 Task: Create in the project Visionary and in the Backlog issue 'Implement a new cloud-based supply chain finance system for a company with advanced financing and payment processing capabilities' a child issue 'Integration with enterprise content management systems', and assign it to team member softage.3@softage.net.
Action: Mouse moved to (769, 235)
Screenshot: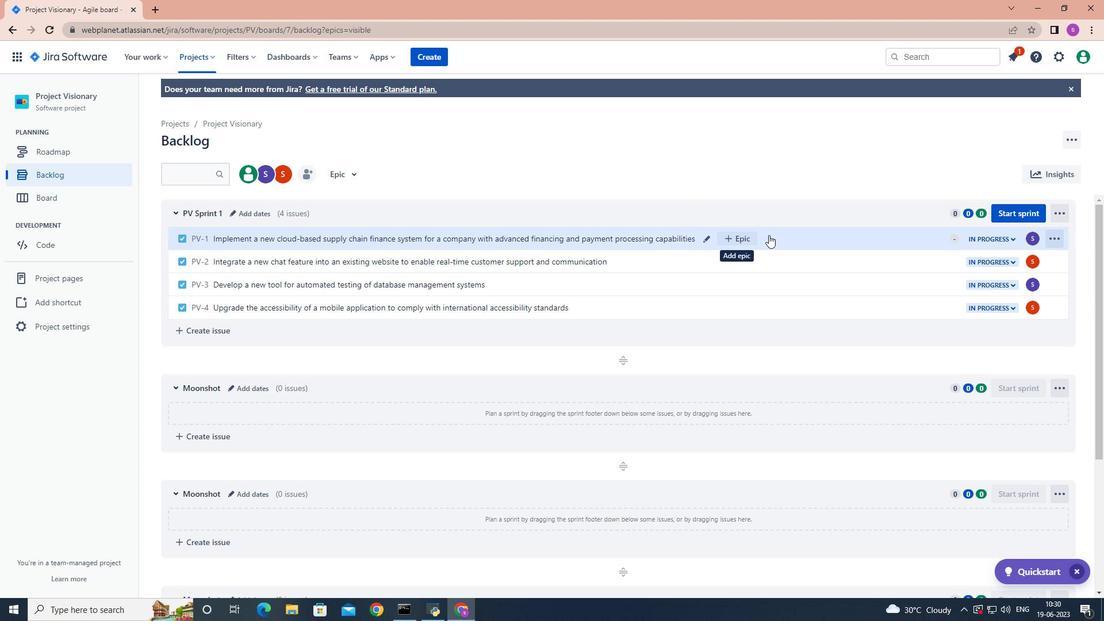 
Action: Mouse pressed left at (769, 235)
Screenshot: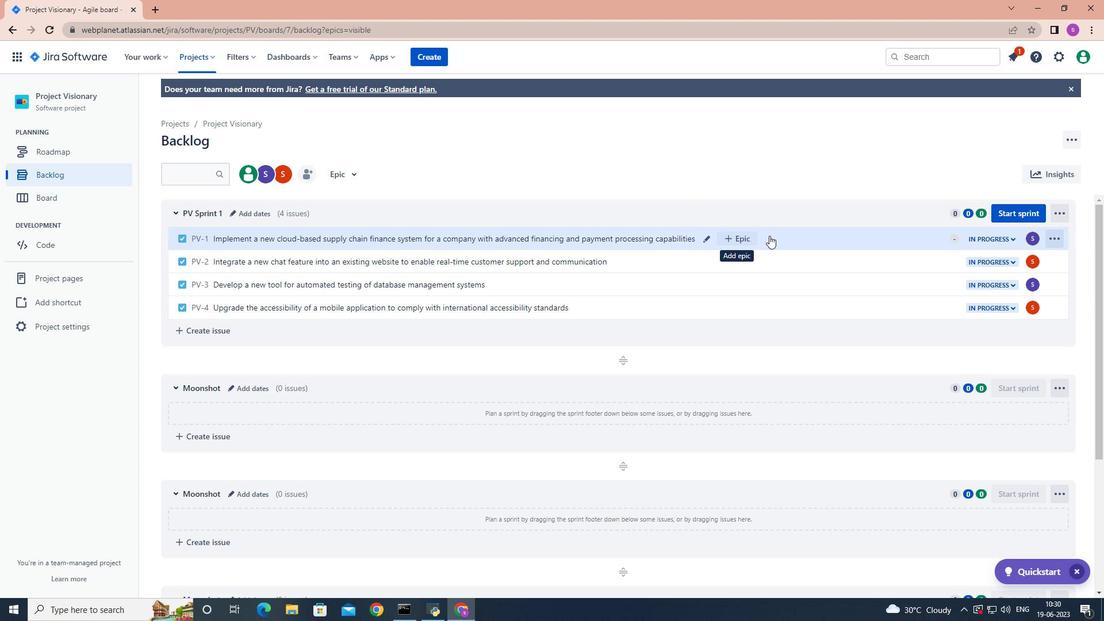 
Action: Mouse moved to (1055, 205)
Screenshot: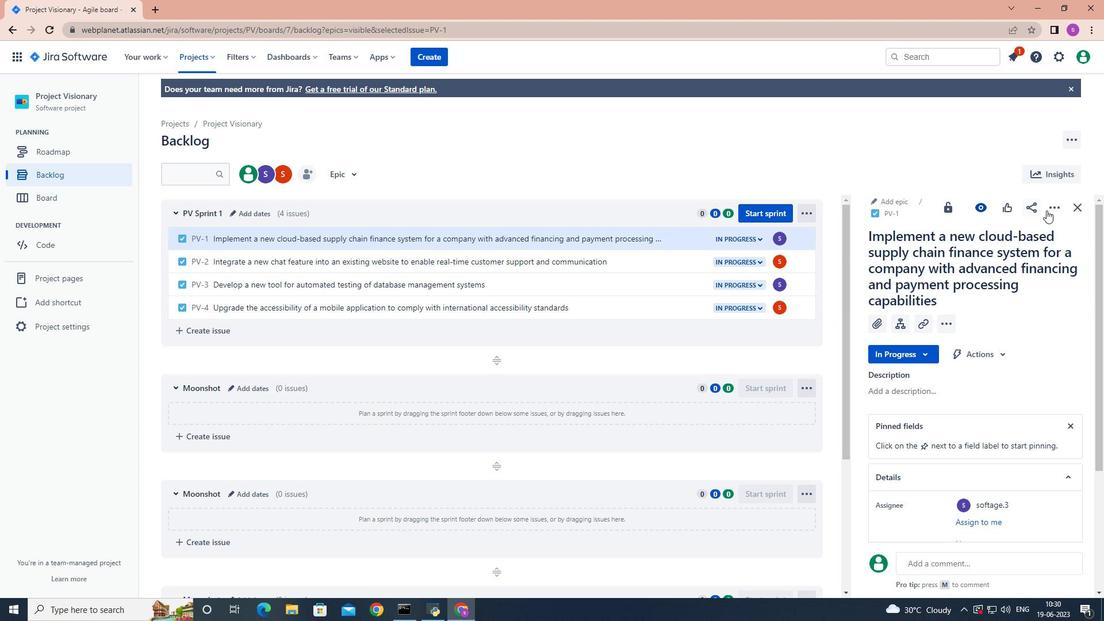 
Action: Mouse pressed left at (1055, 205)
Screenshot: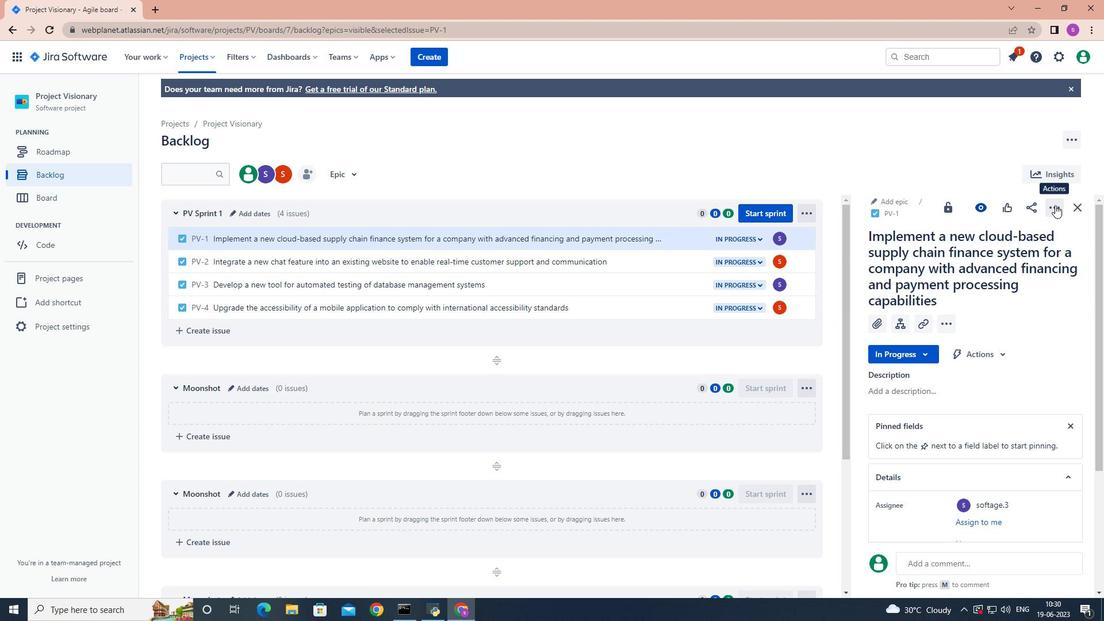 
Action: Mouse pressed left at (1055, 205)
Screenshot: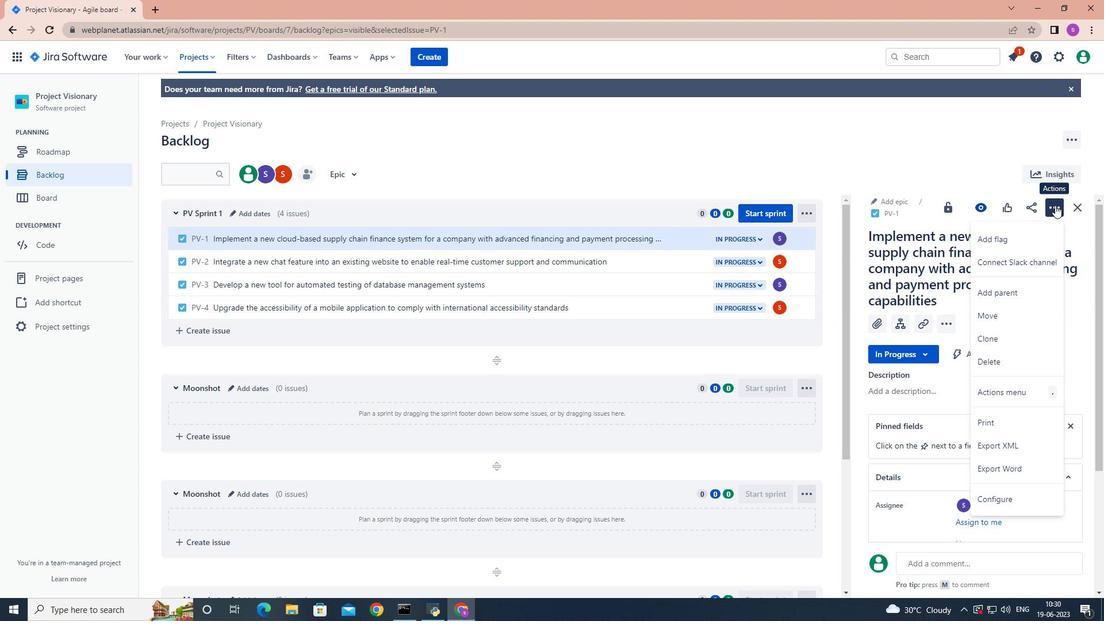 
Action: Mouse moved to (905, 321)
Screenshot: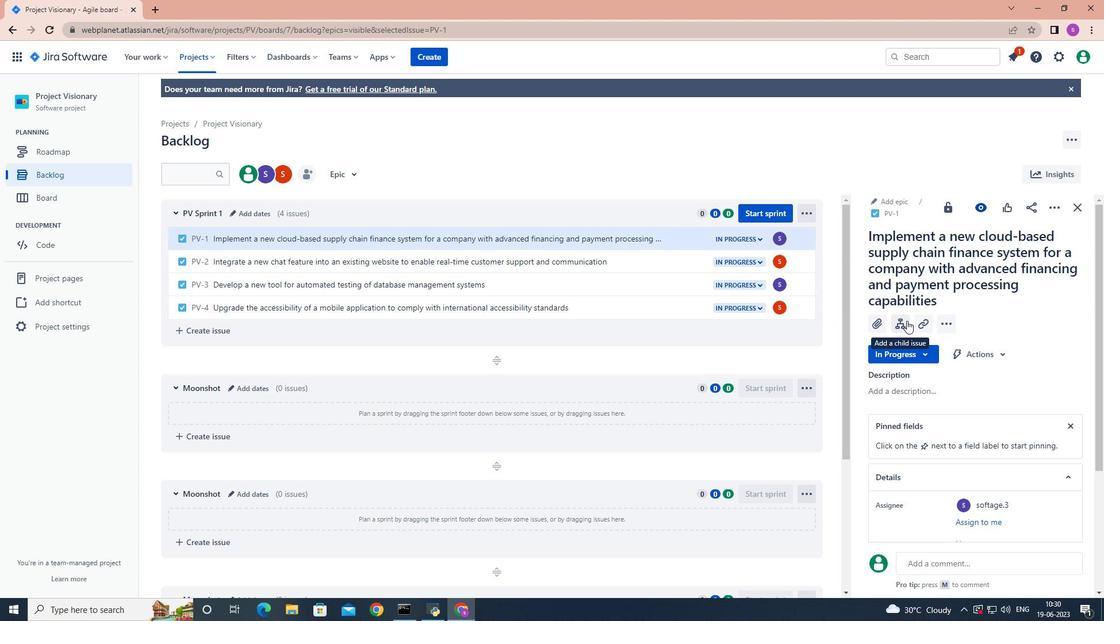 
Action: Mouse pressed left at (905, 321)
Screenshot: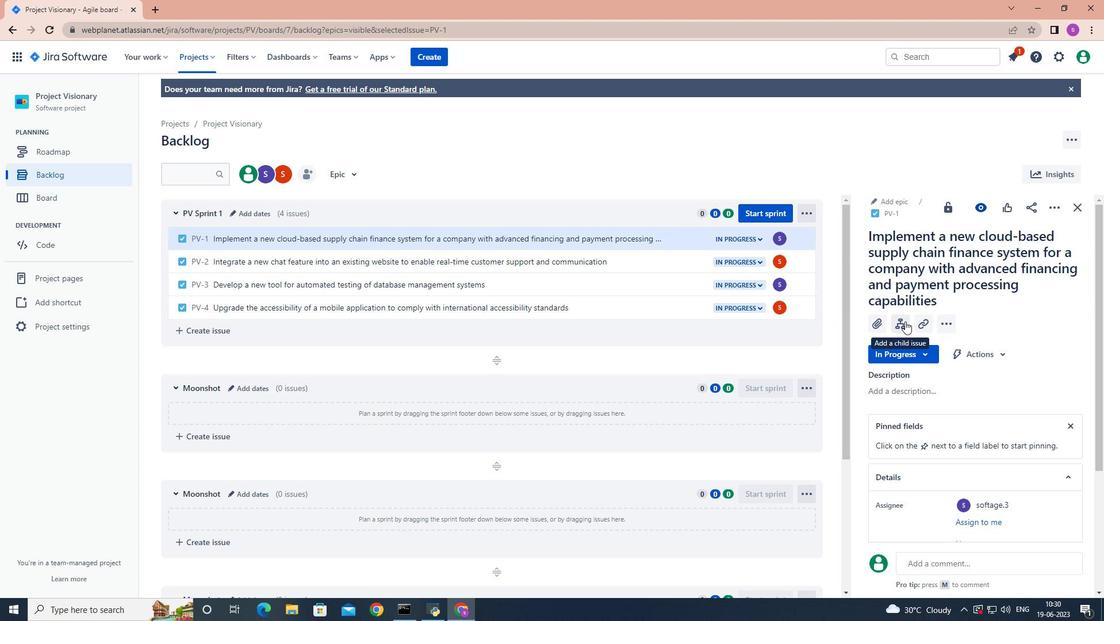 
Action: Mouse moved to (905, 320)
Screenshot: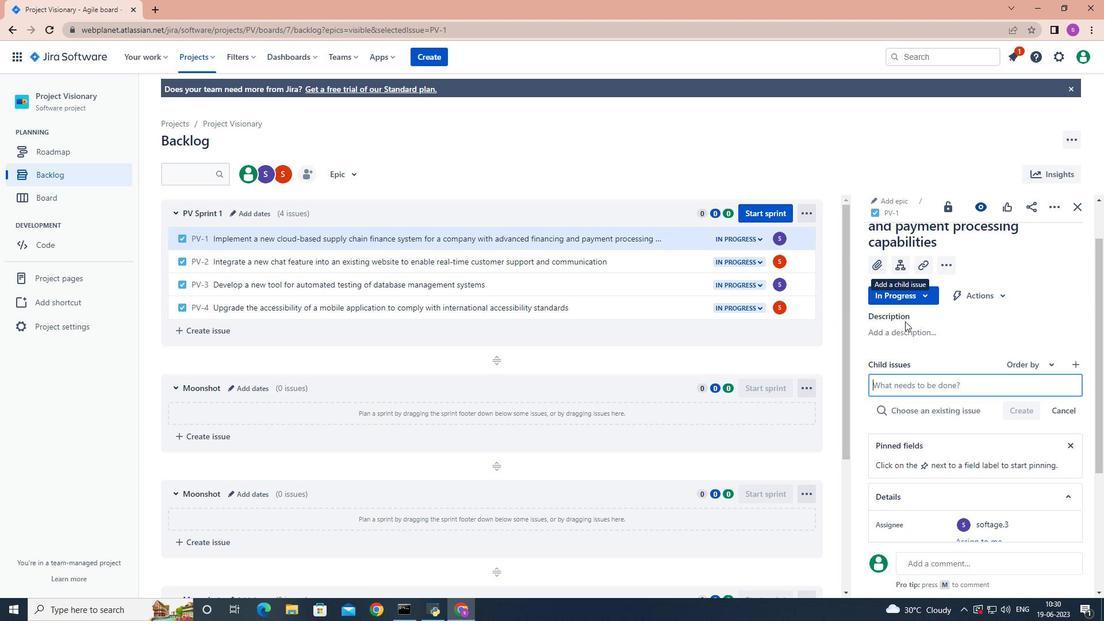 
Action: Key pressed <Key.shift>Integration<Key.space>with<Key.space>enterprise<Key.space>content<Key.space>management<Key.space>systems<Key.enter>
Screenshot: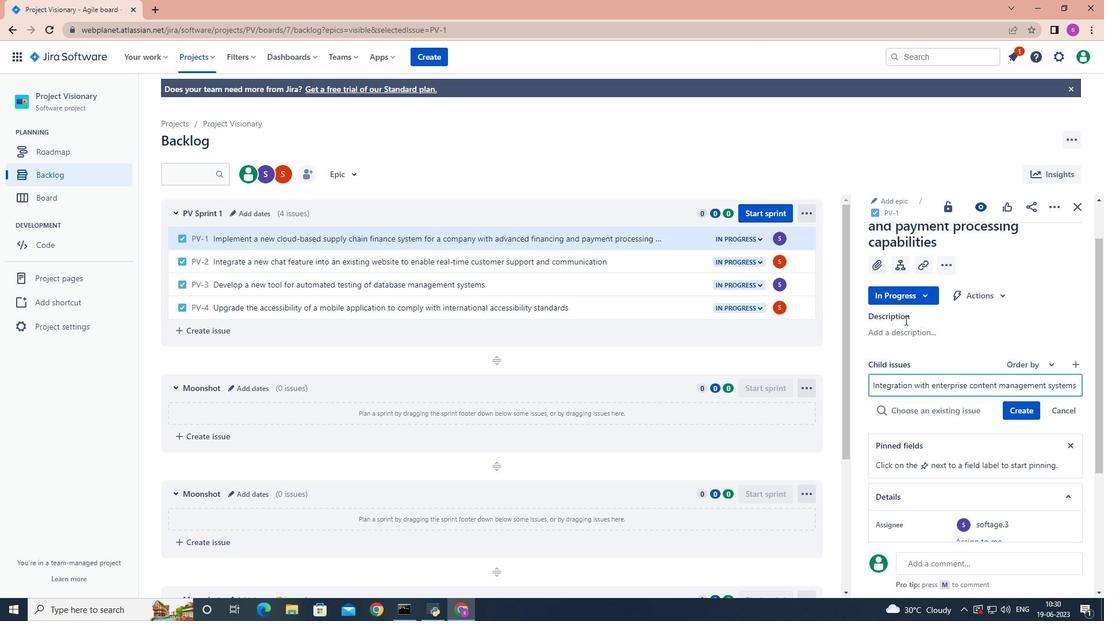 
Action: Mouse moved to (1035, 390)
Screenshot: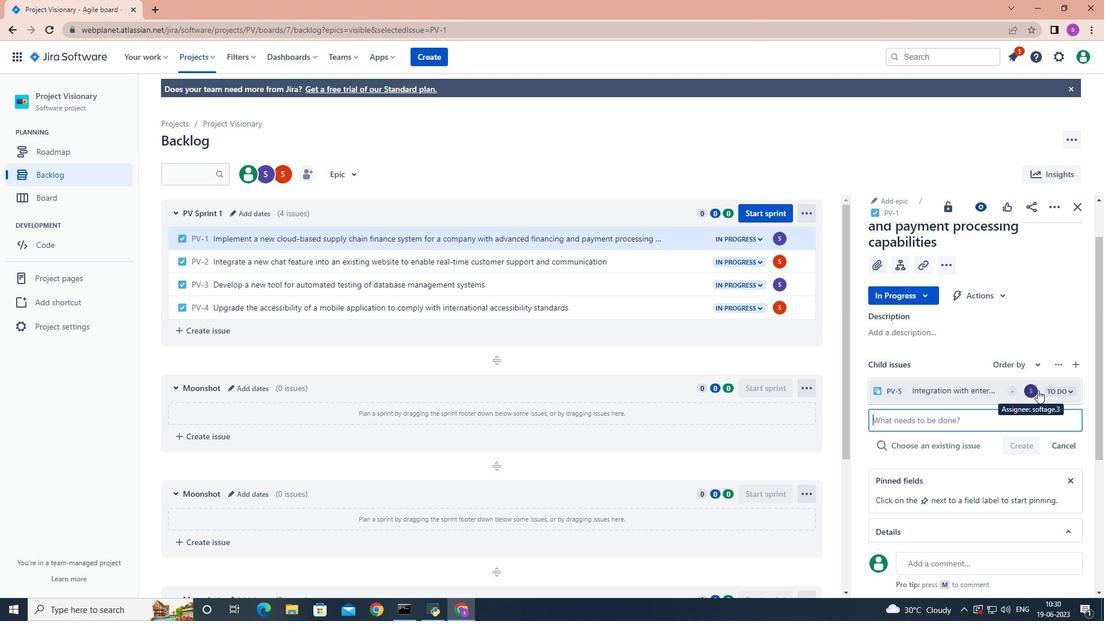 
Action: Mouse pressed left at (1035, 390)
Screenshot: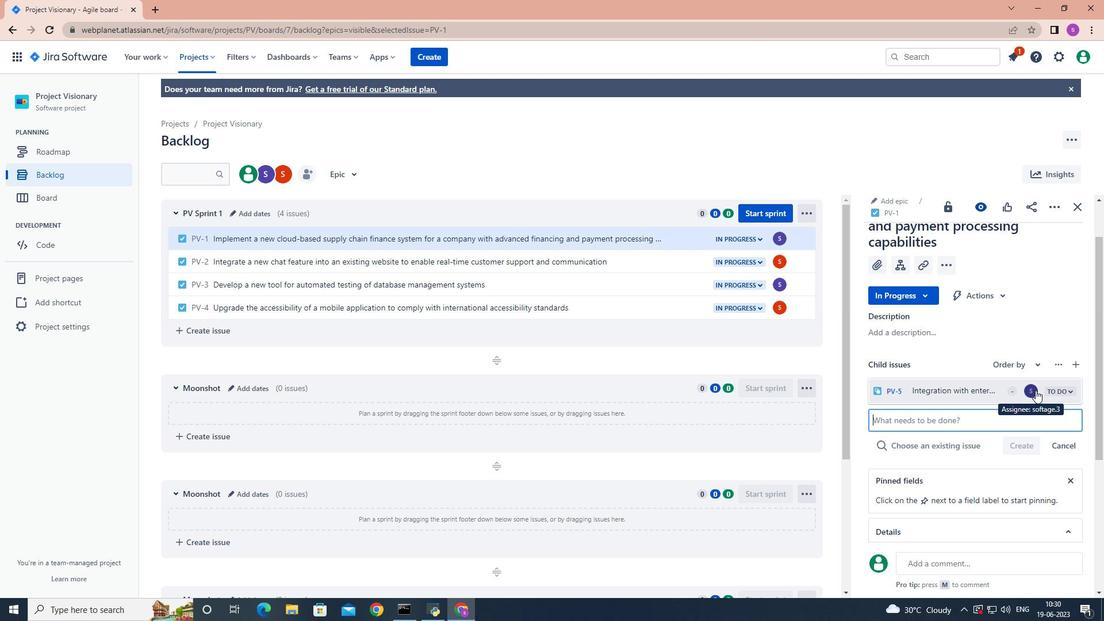
Action: Mouse moved to (1034, 390)
Screenshot: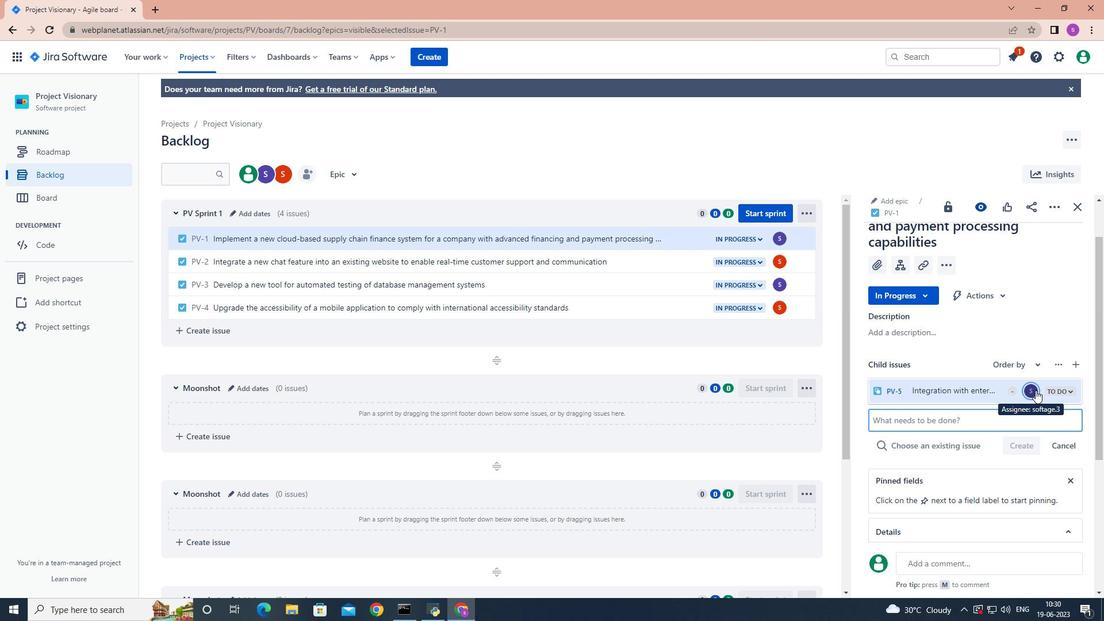 
Action: Key pressed softage.3
Screenshot: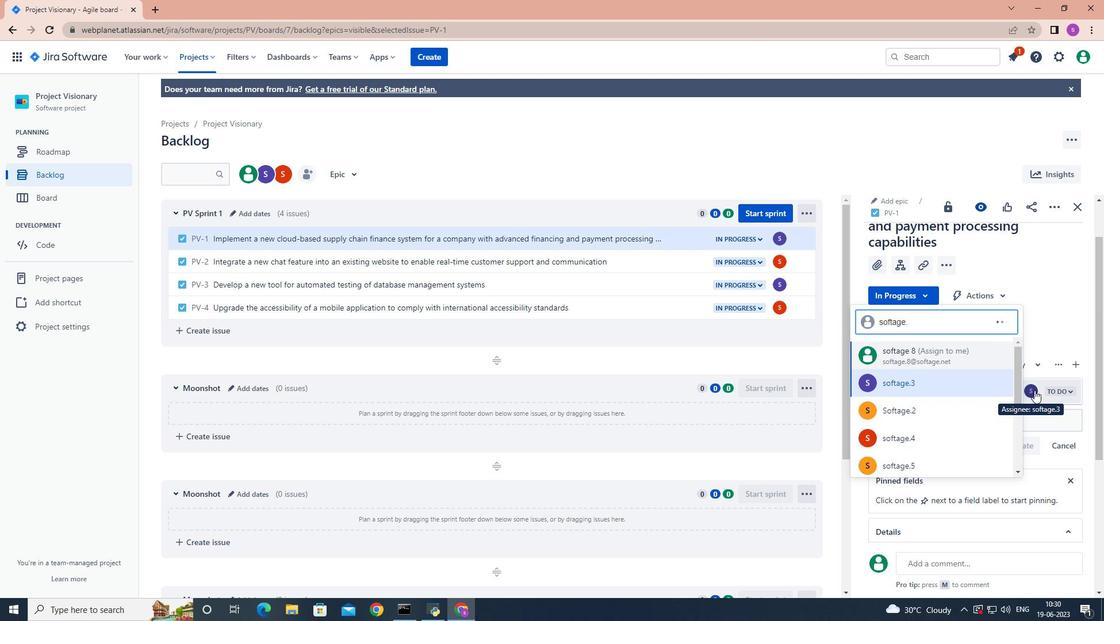 
Action: Mouse moved to (909, 381)
Screenshot: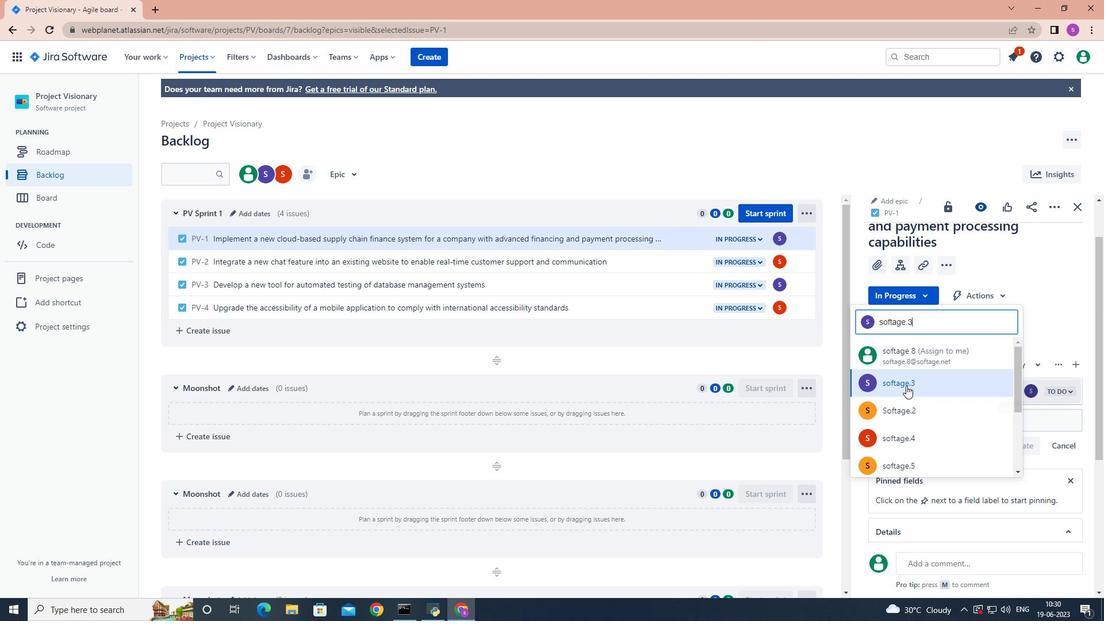 
Action: Mouse pressed left at (909, 381)
Screenshot: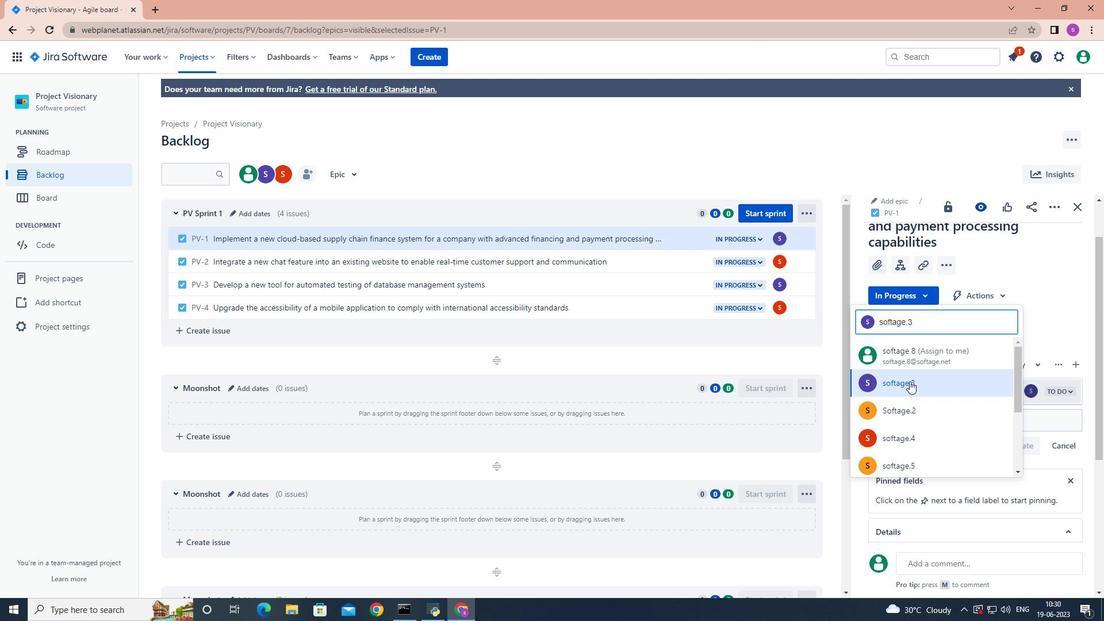 
Action: Mouse moved to (909, 381)
Screenshot: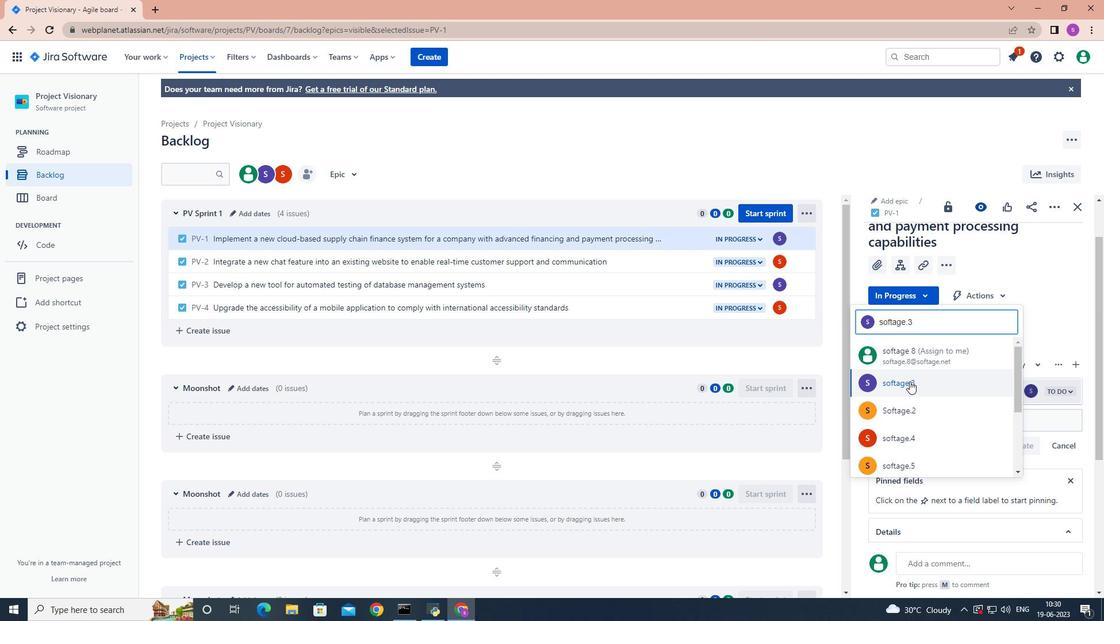 
